 Task: Sort the recently solved tickets in your group, order by ID in ascending order.
Action: Mouse moved to (22, 277)
Screenshot: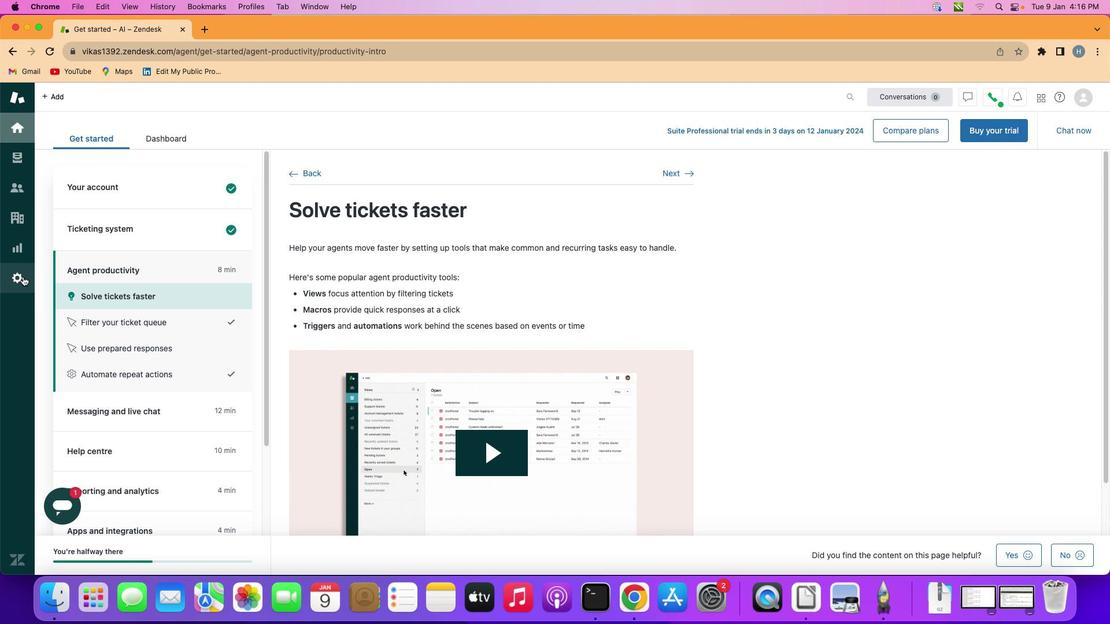 
Action: Mouse pressed left at (22, 277)
Screenshot: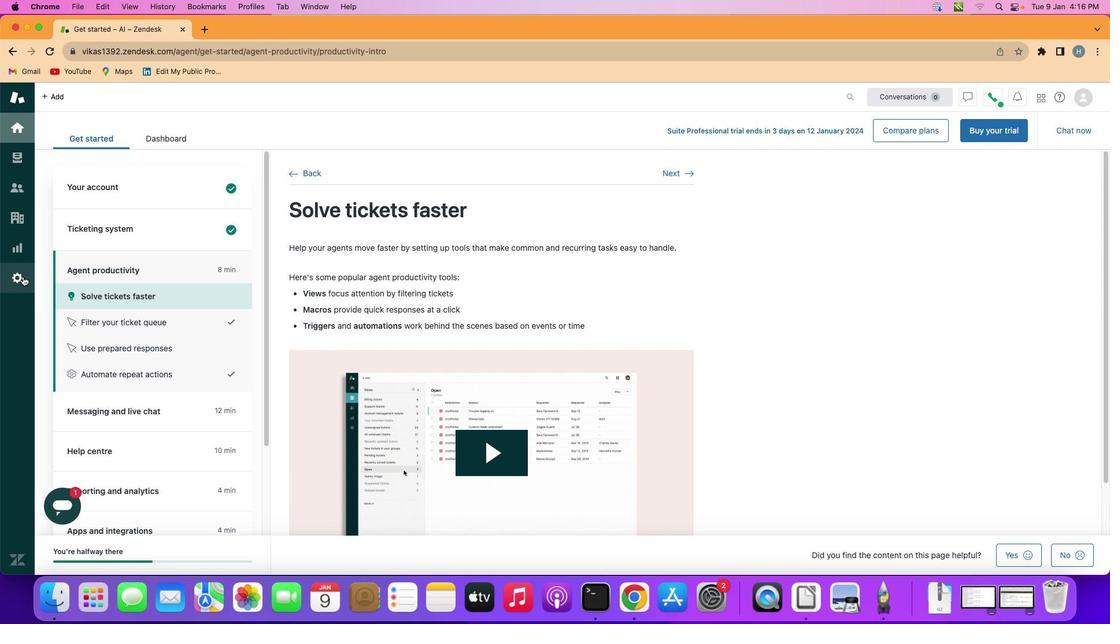 
Action: Mouse moved to (341, 407)
Screenshot: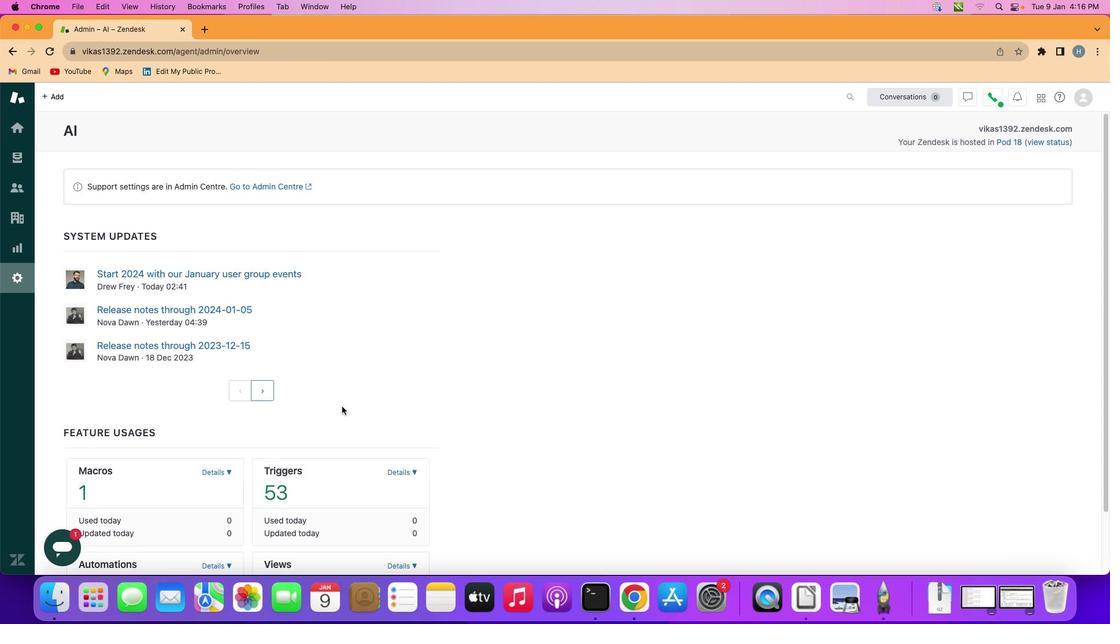 
Action: Mouse scrolled (341, 407) with delta (0, 0)
Screenshot: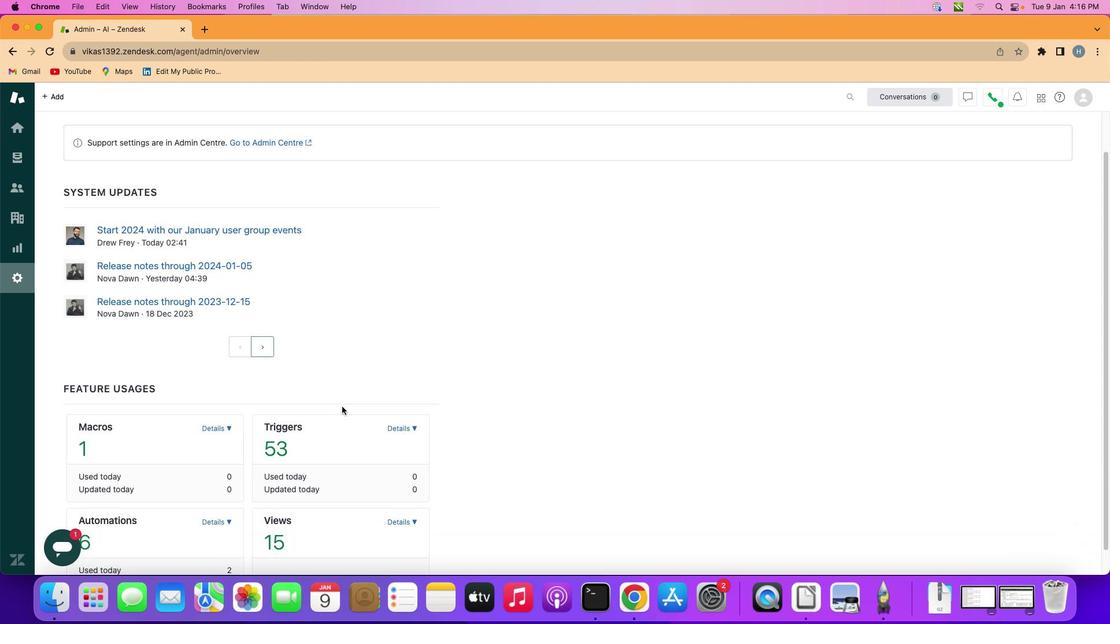 
Action: Mouse scrolled (341, 407) with delta (0, 0)
Screenshot: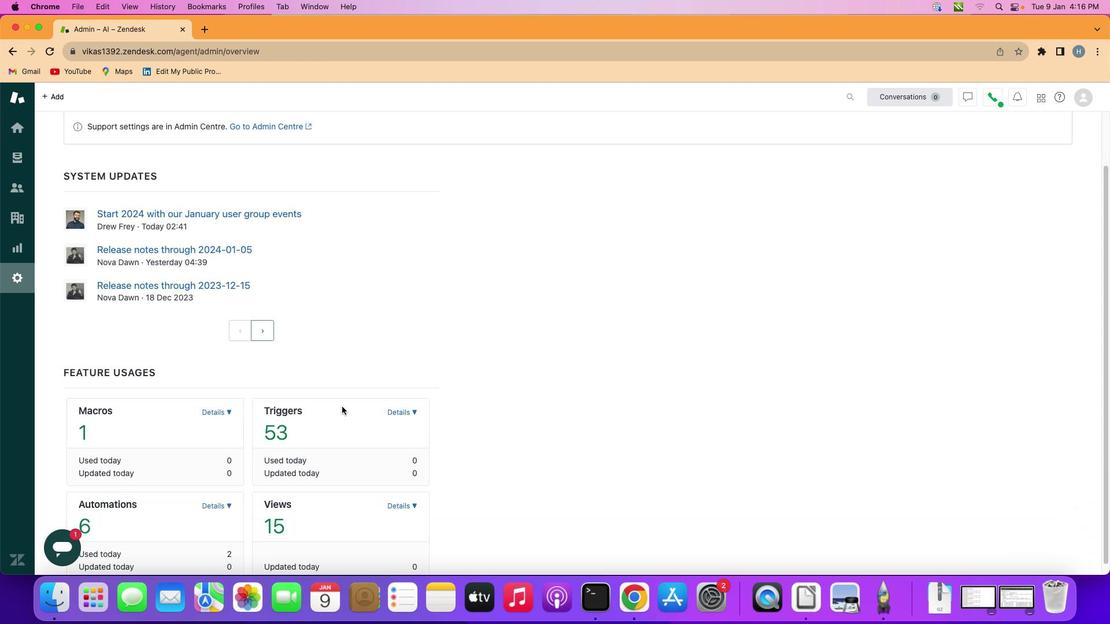 
Action: Mouse scrolled (341, 407) with delta (0, -1)
Screenshot: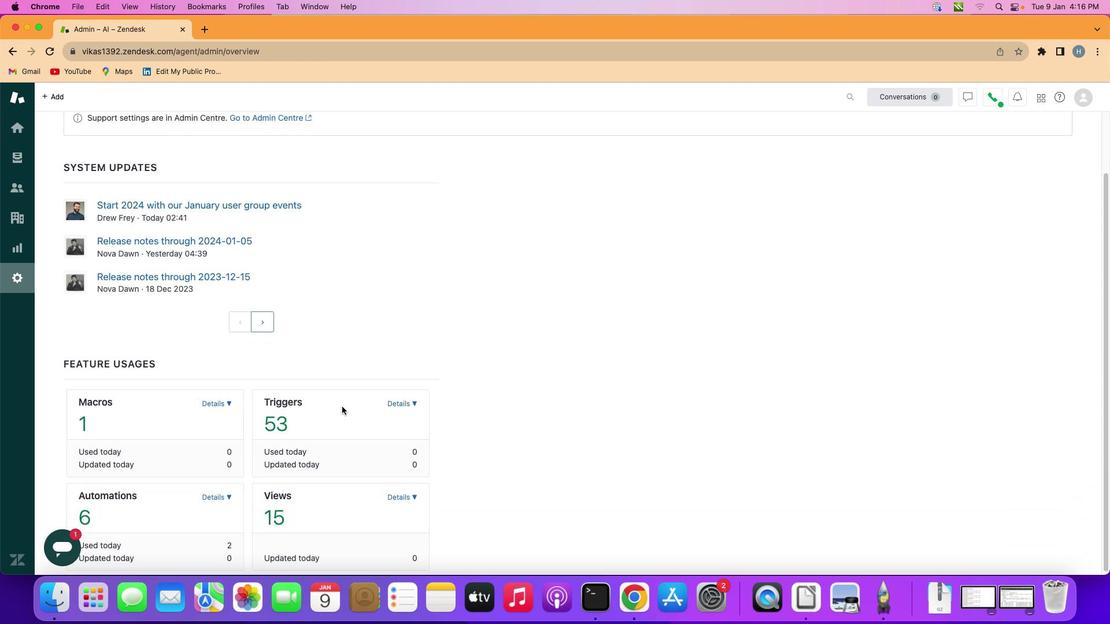 
Action: Mouse scrolled (341, 407) with delta (0, -1)
Screenshot: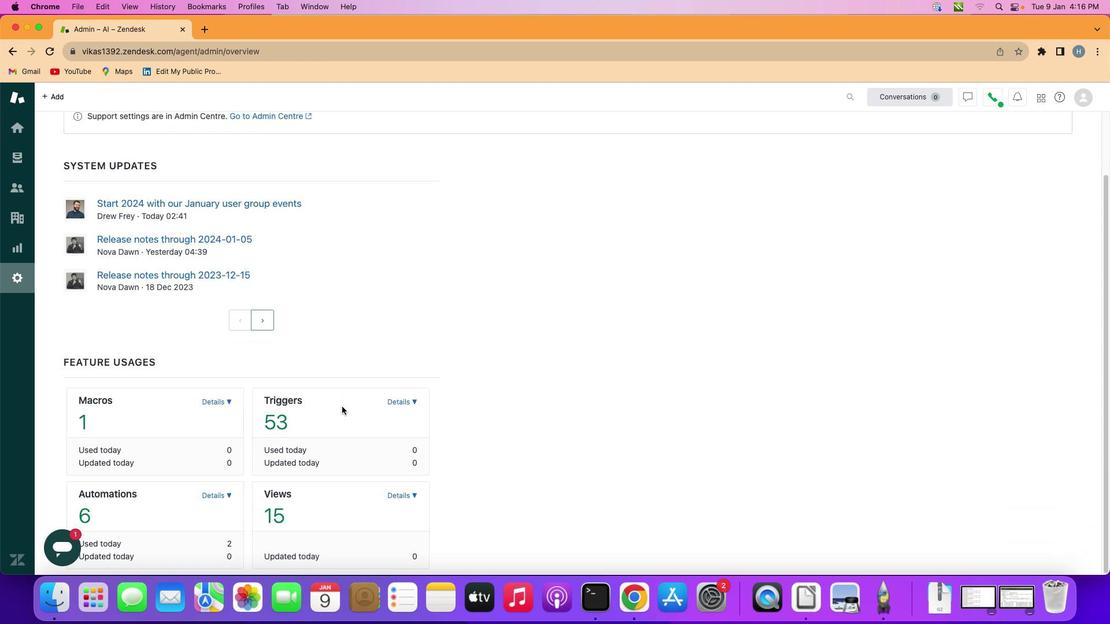 
Action: Mouse scrolled (341, 407) with delta (0, -2)
Screenshot: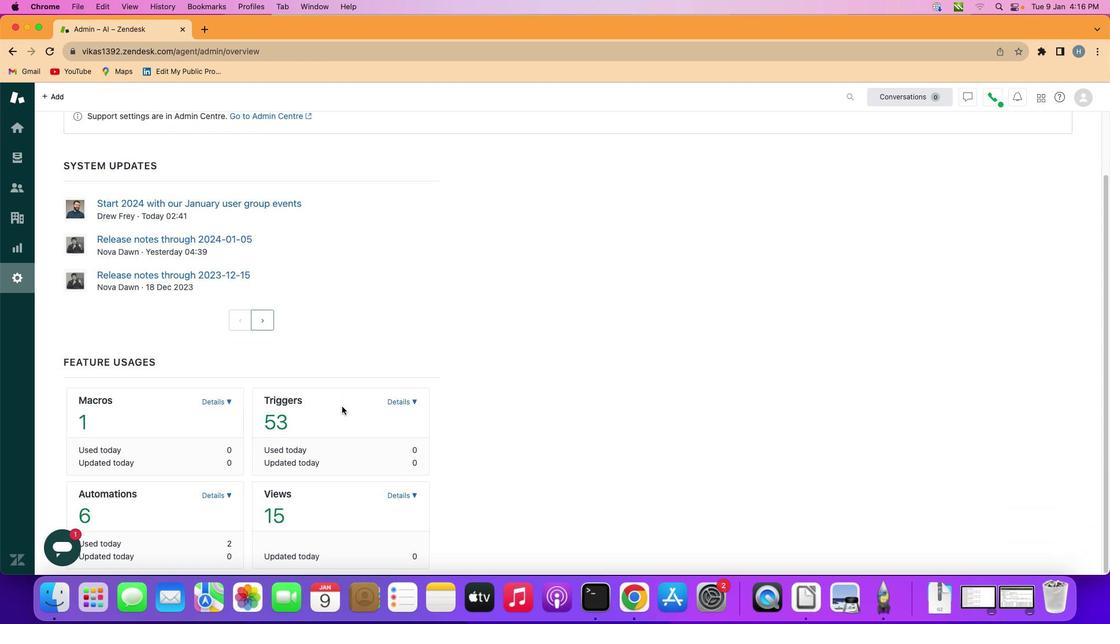 
Action: Mouse scrolled (341, 407) with delta (0, -2)
Screenshot: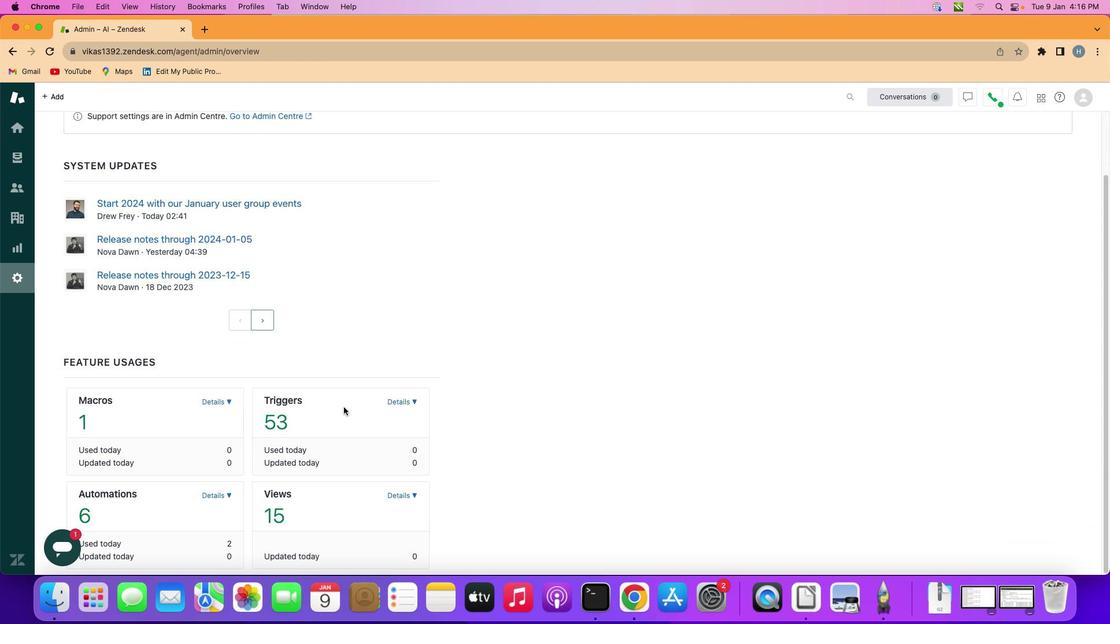 
Action: Mouse moved to (400, 495)
Screenshot: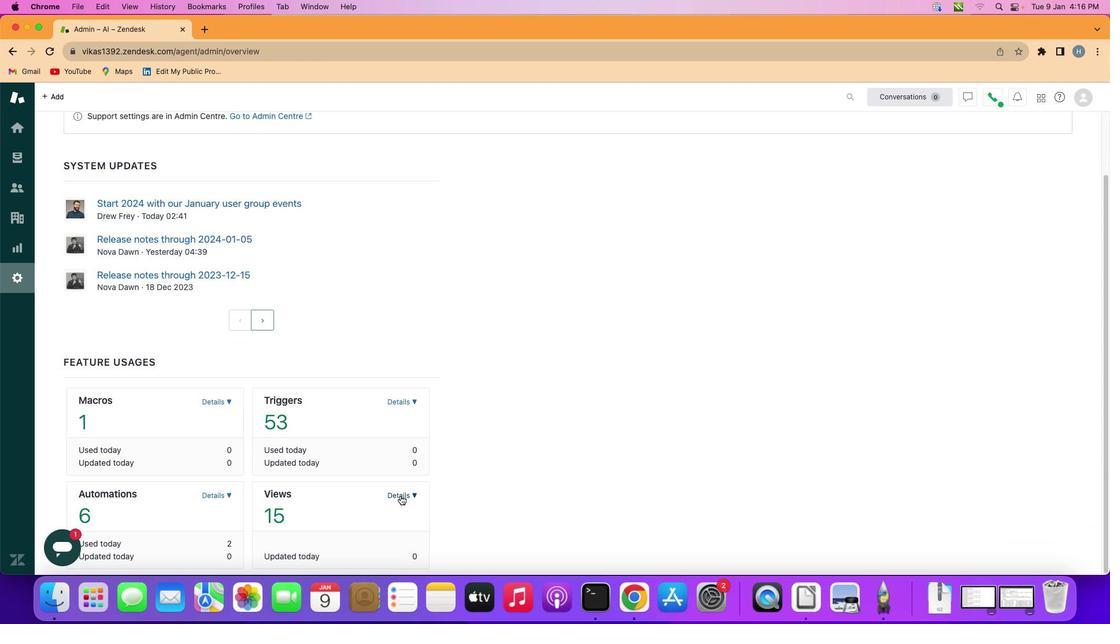 
Action: Mouse pressed left at (400, 495)
Screenshot: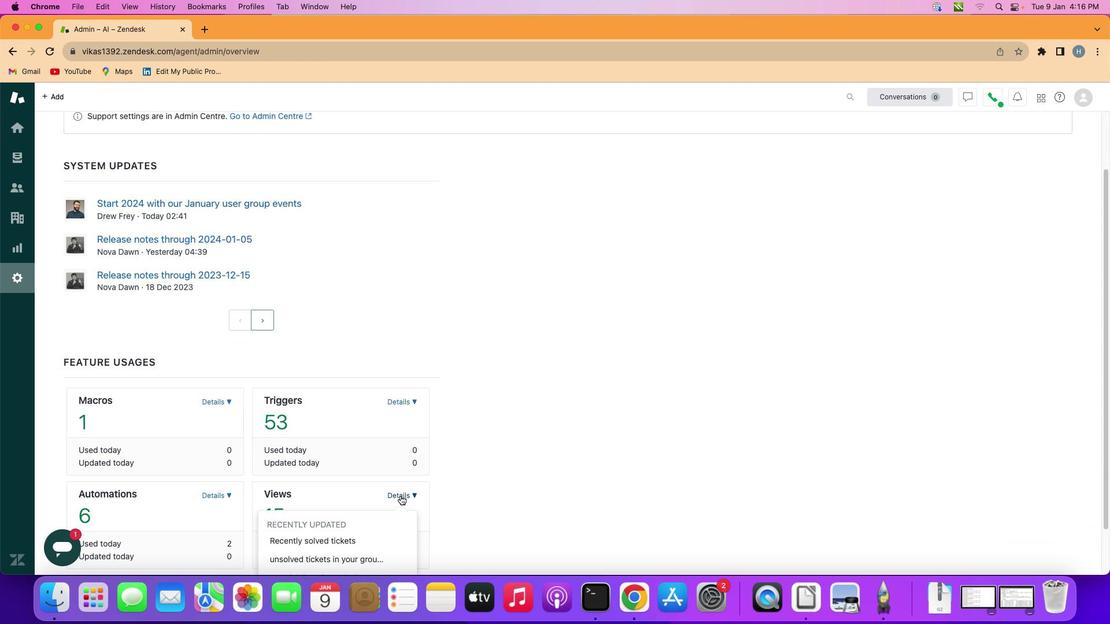 
Action: Mouse moved to (353, 487)
Screenshot: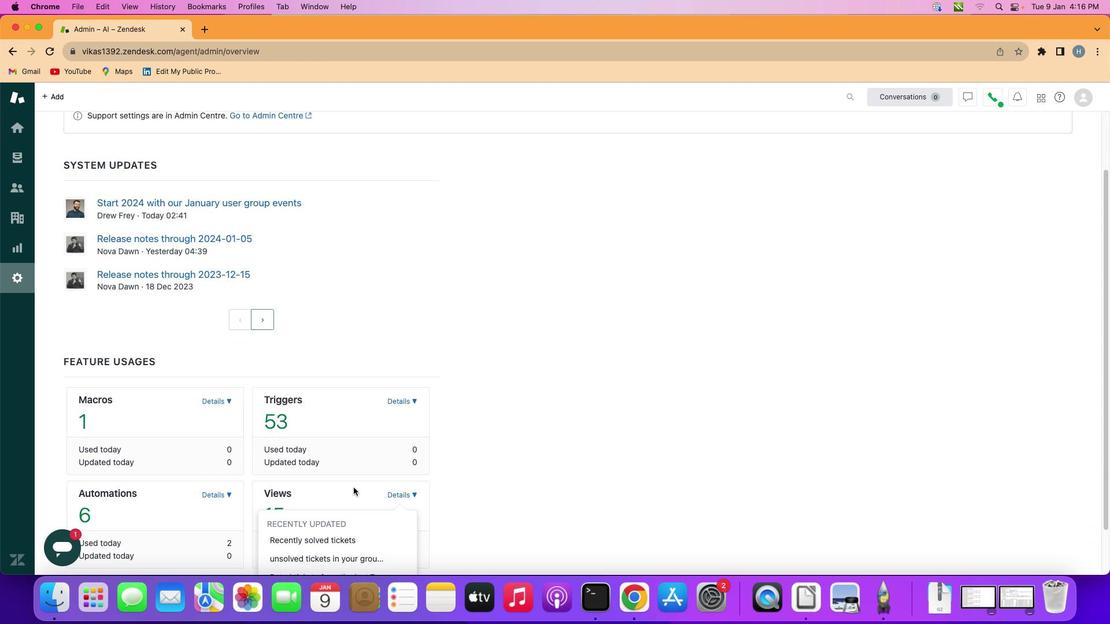 
Action: Mouse scrolled (353, 487) with delta (0, 0)
Screenshot: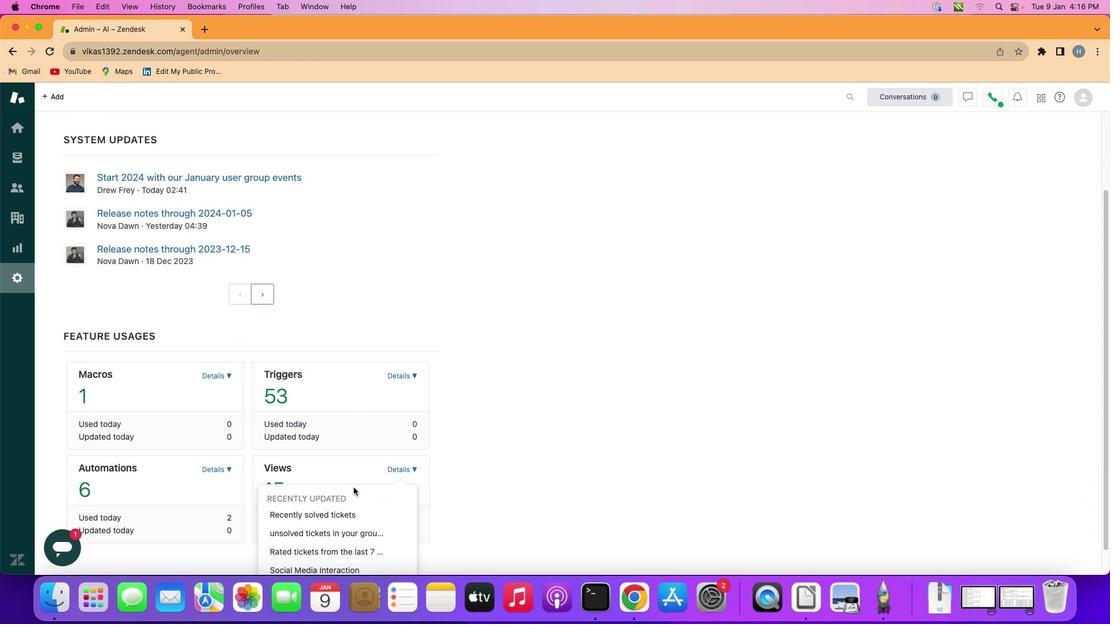 
Action: Mouse scrolled (353, 487) with delta (0, 0)
Screenshot: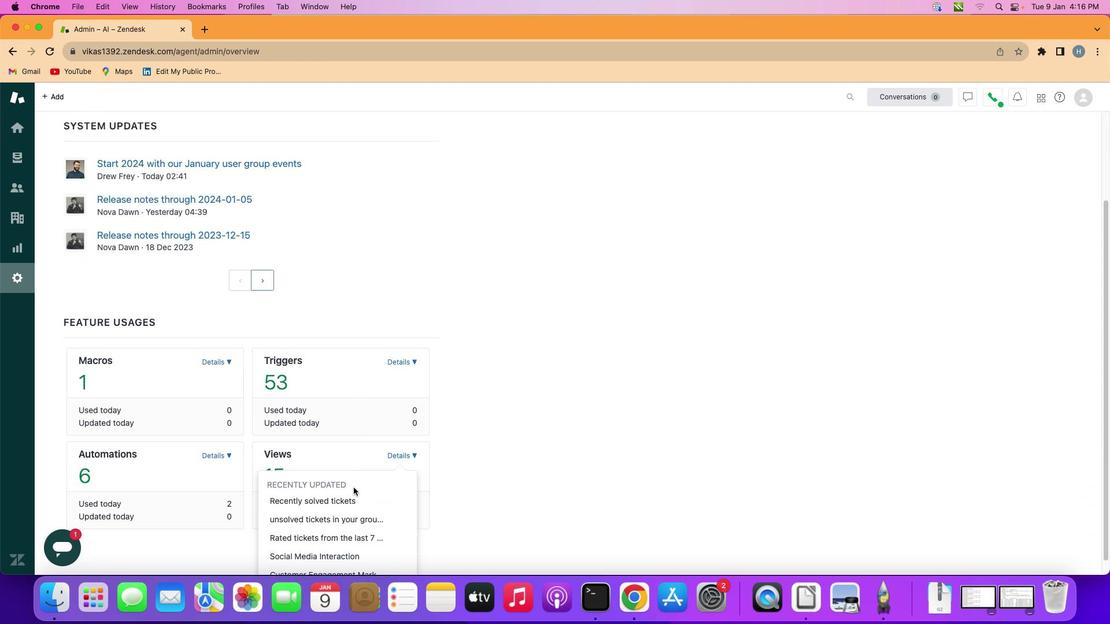 
Action: Mouse scrolled (353, 487) with delta (0, -1)
Screenshot: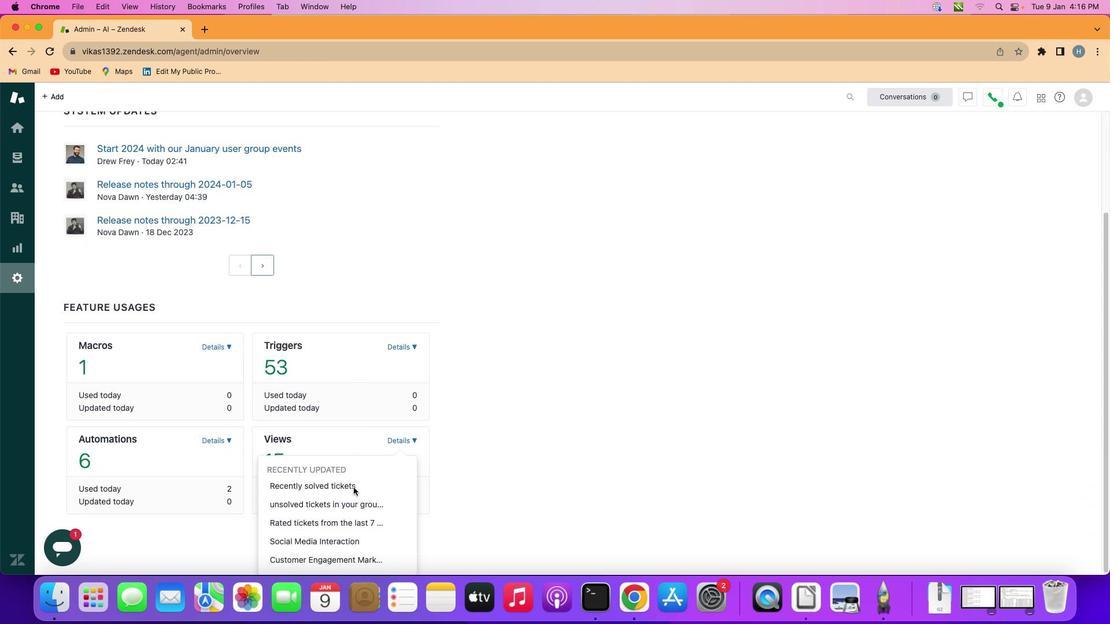 
Action: Mouse scrolled (353, 487) with delta (0, -1)
Screenshot: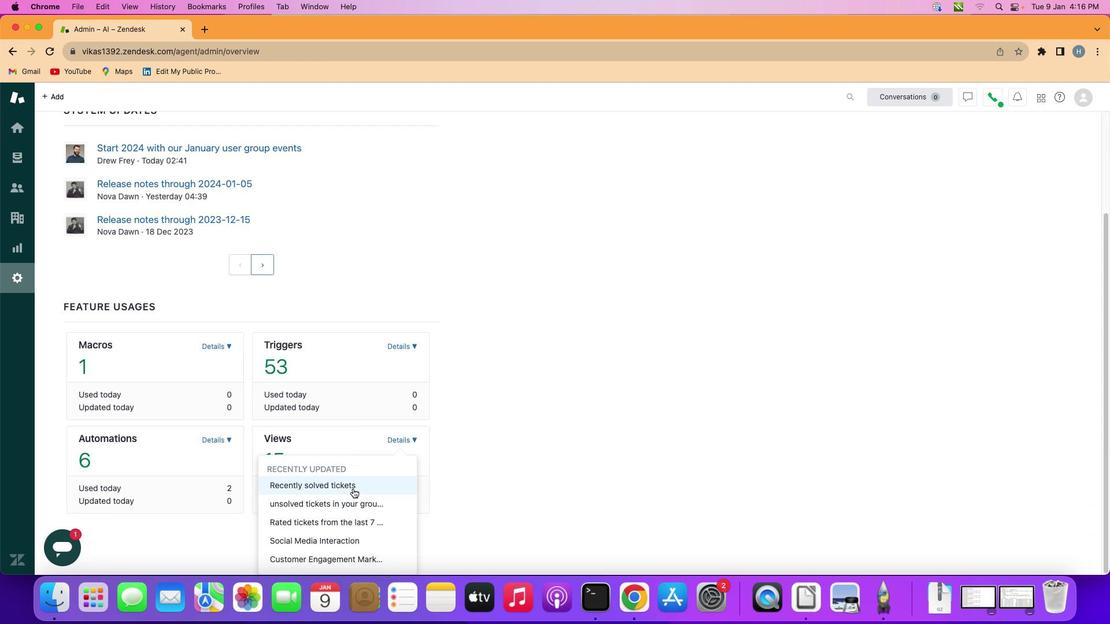 
Action: Mouse moved to (353, 488)
Screenshot: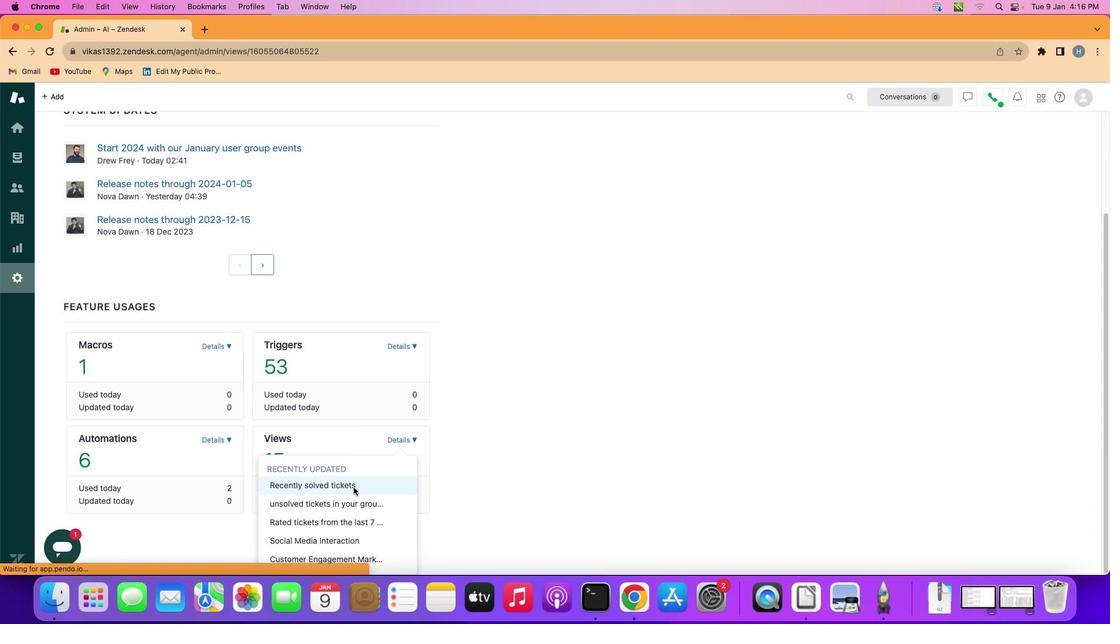 
Action: Mouse pressed left at (353, 488)
Screenshot: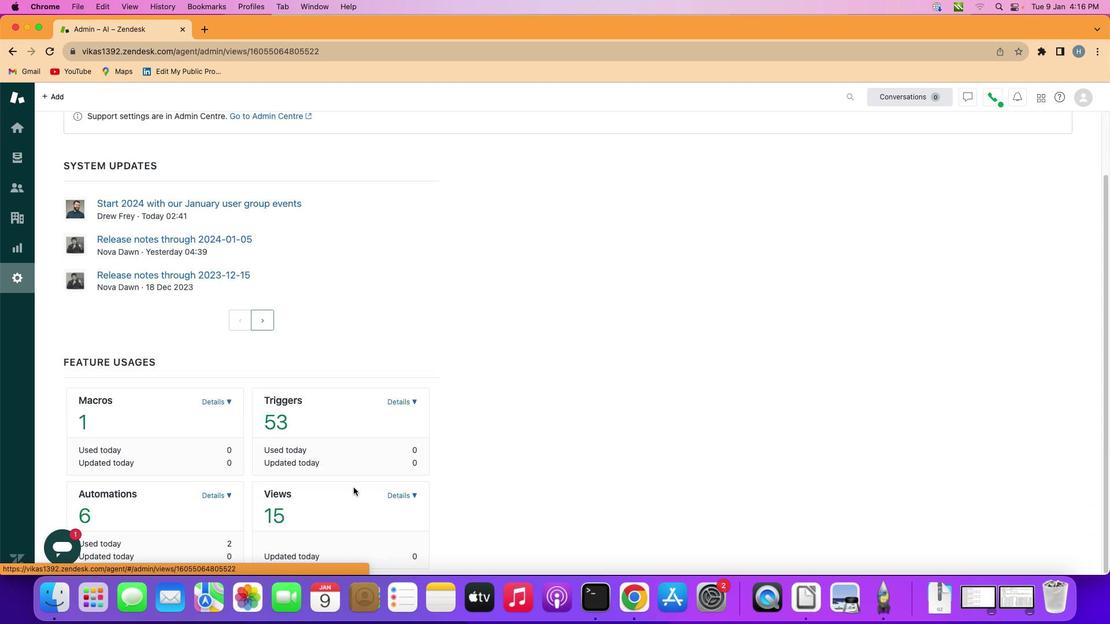 
Action: Mouse moved to (449, 385)
Screenshot: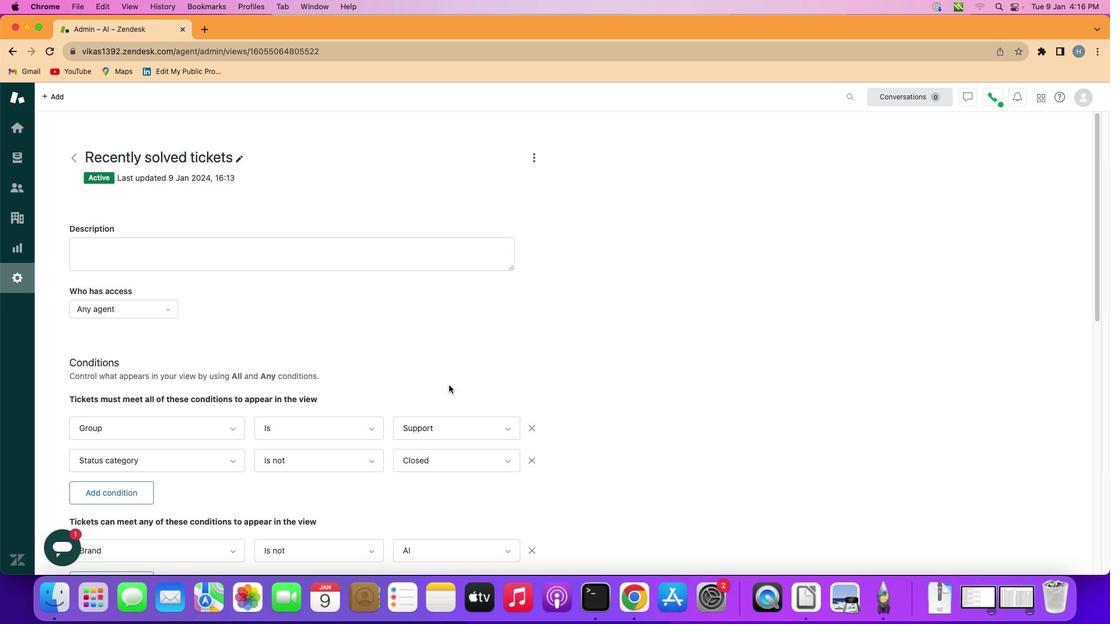 
Action: Mouse scrolled (449, 385) with delta (0, 0)
Screenshot: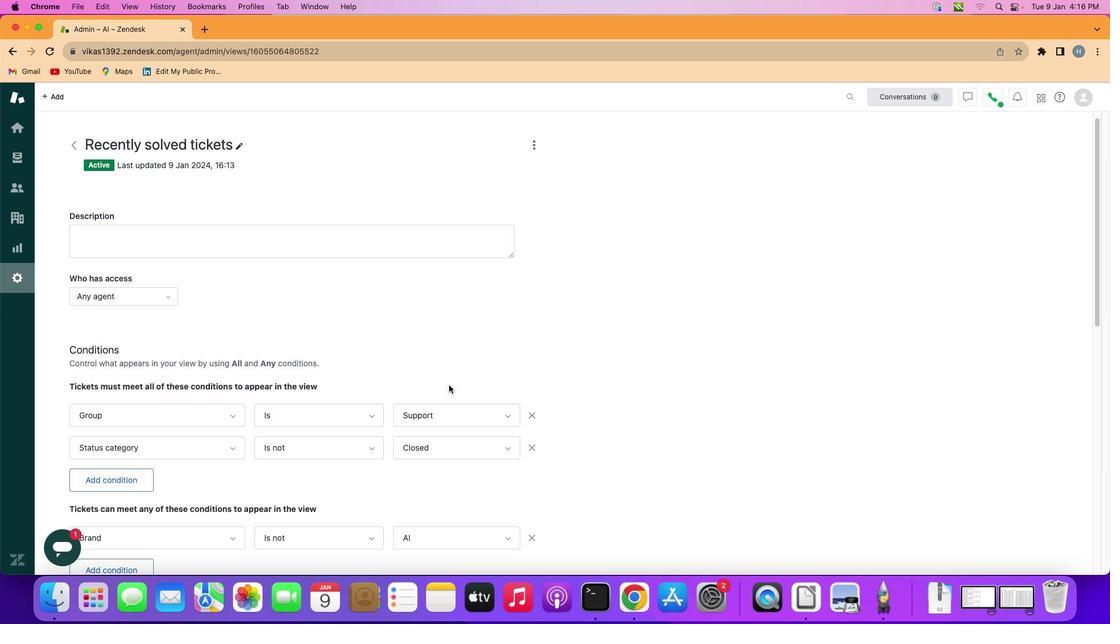 
Action: Mouse scrolled (449, 385) with delta (0, 0)
Screenshot: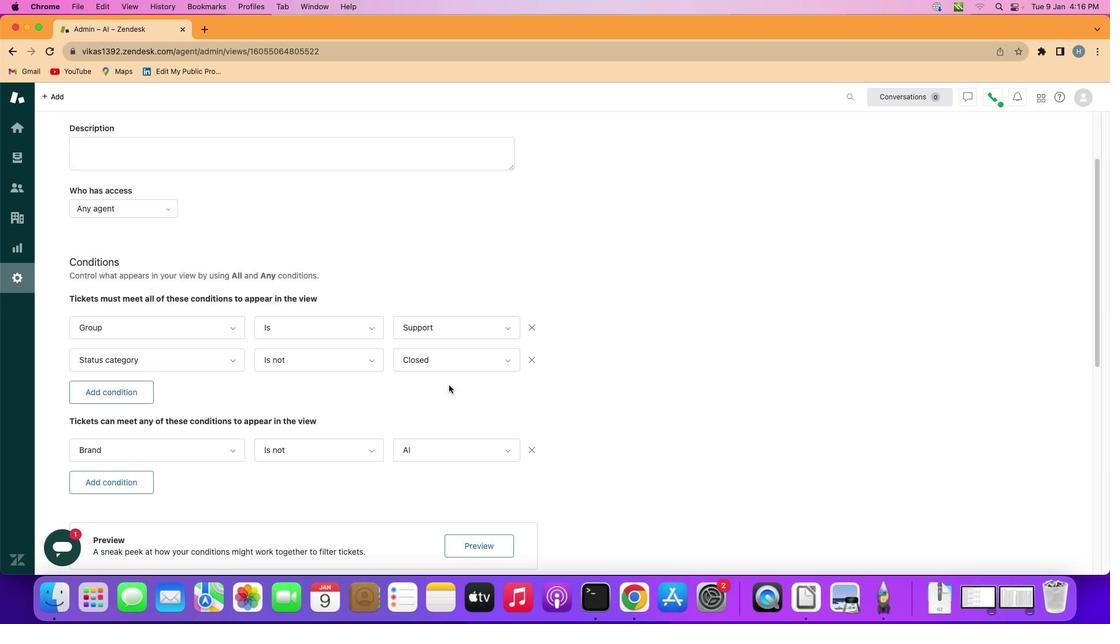 
Action: Mouse scrolled (449, 385) with delta (0, -1)
Screenshot: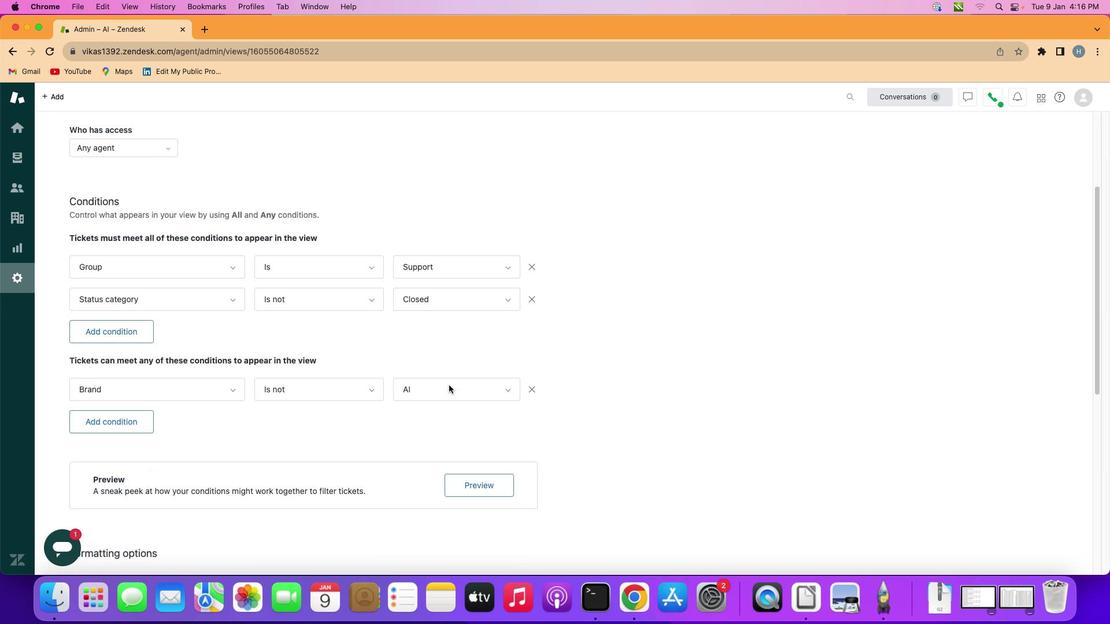 
Action: Mouse scrolled (449, 385) with delta (0, 0)
Screenshot: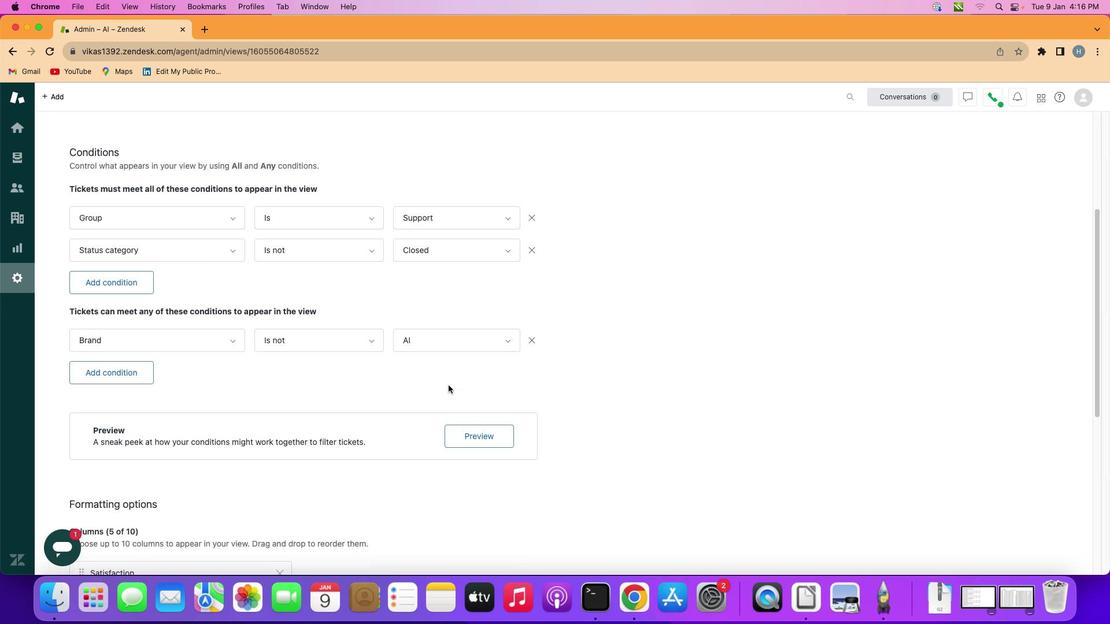 
Action: Mouse scrolled (449, 385) with delta (0, -2)
Screenshot: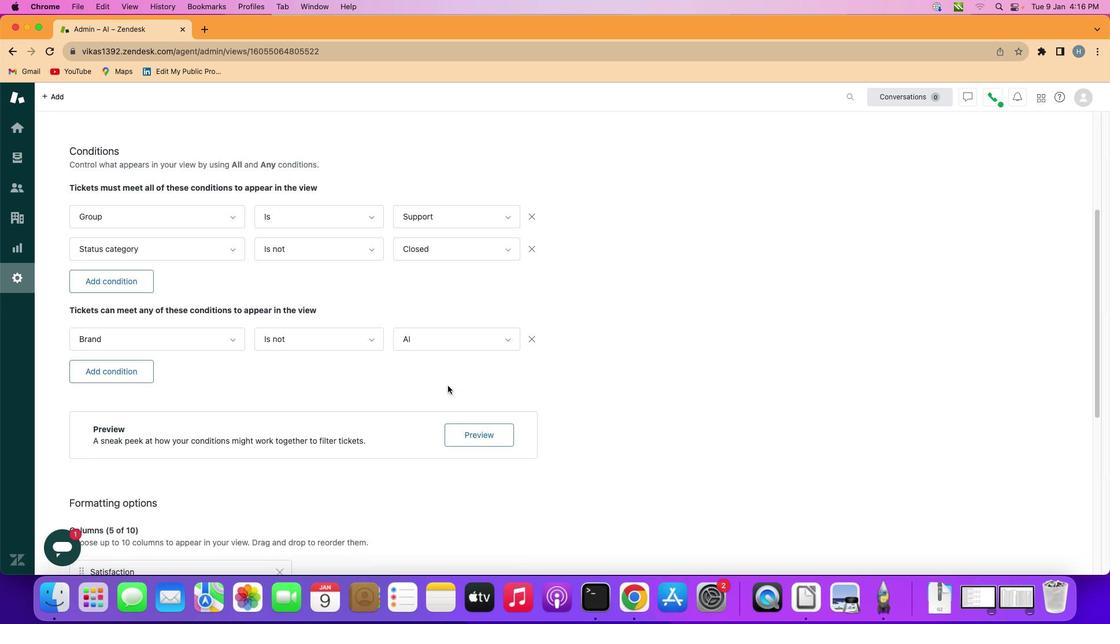 
Action: Mouse moved to (446, 386)
Screenshot: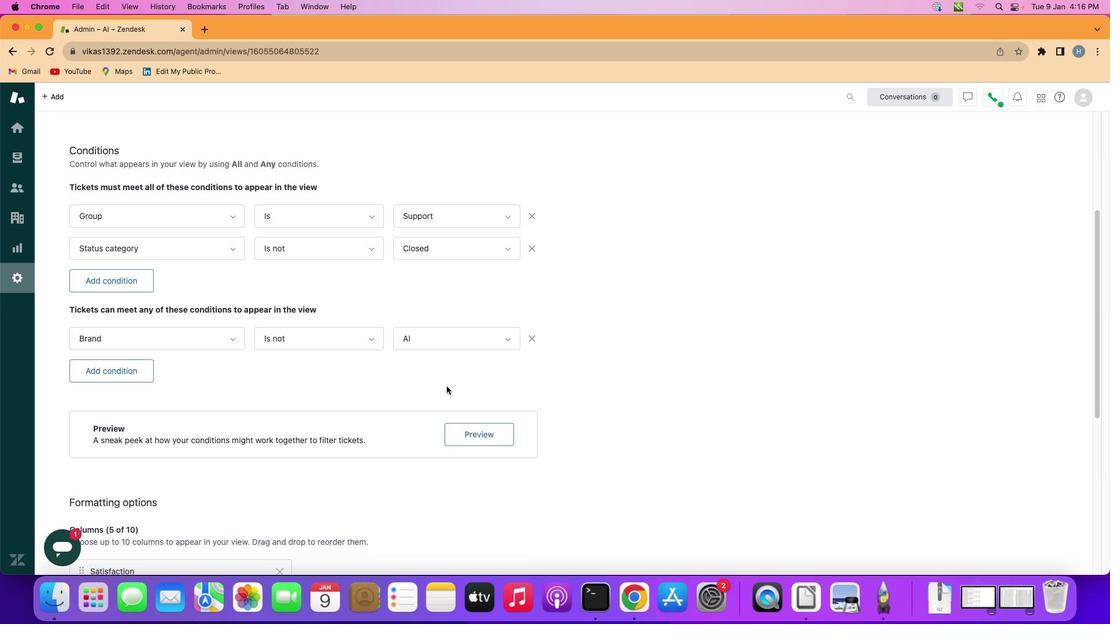 
Action: Mouse scrolled (446, 386) with delta (0, 0)
Screenshot: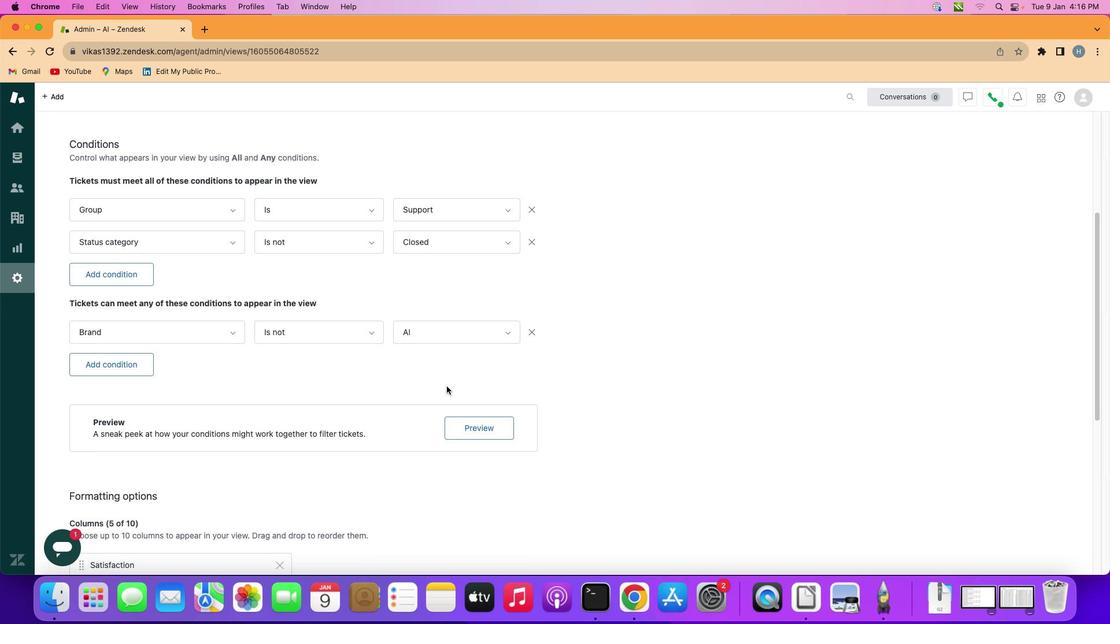 
Action: Mouse scrolled (446, 386) with delta (0, 0)
Screenshot: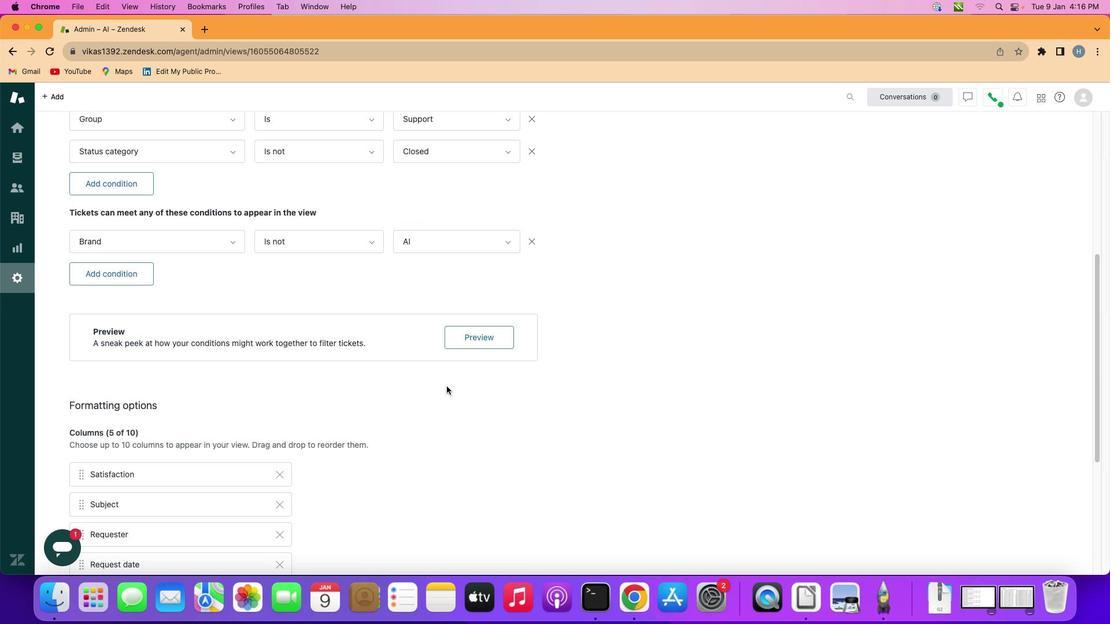 
Action: Mouse scrolled (446, 386) with delta (0, 1)
Screenshot: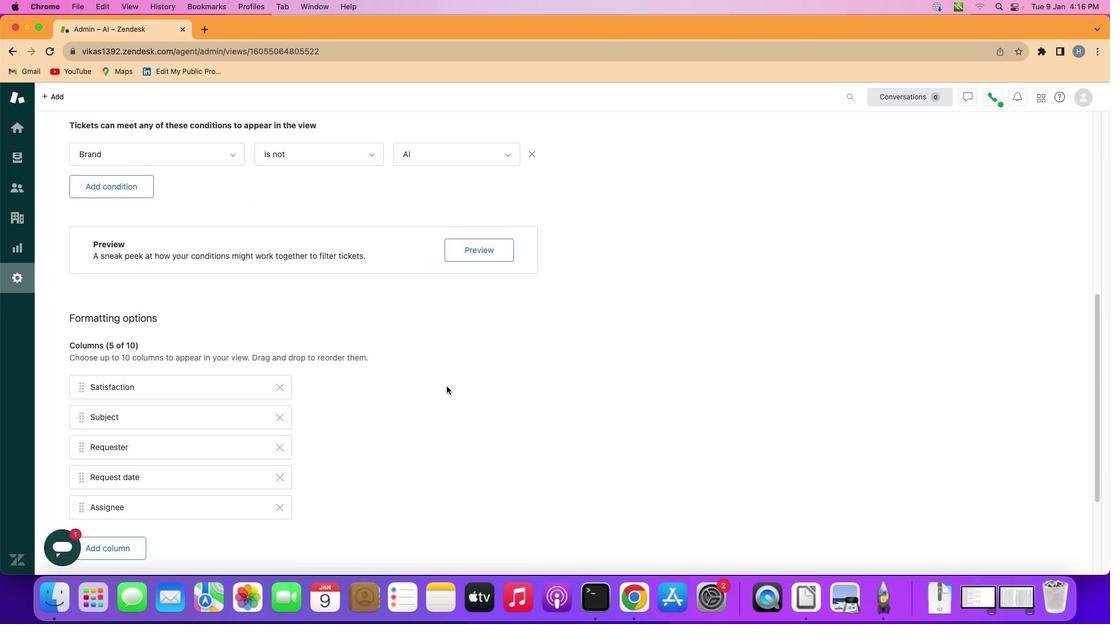 
Action: Mouse scrolled (446, 386) with delta (0, -1)
Screenshot: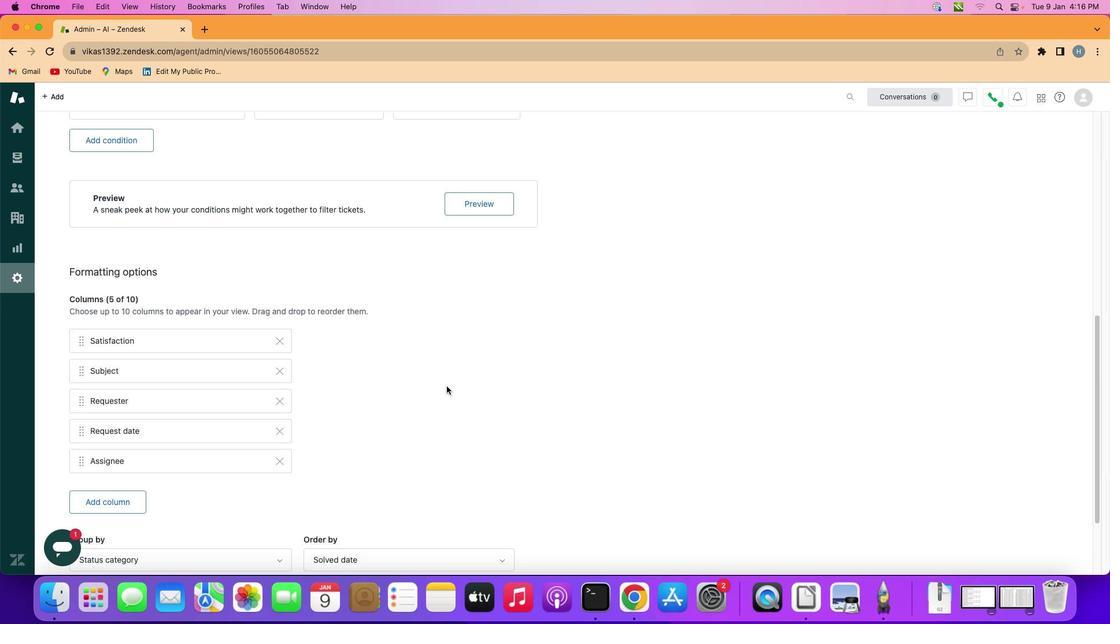 
Action: Mouse scrolled (446, 386) with delta (0, -1)
Screenshot: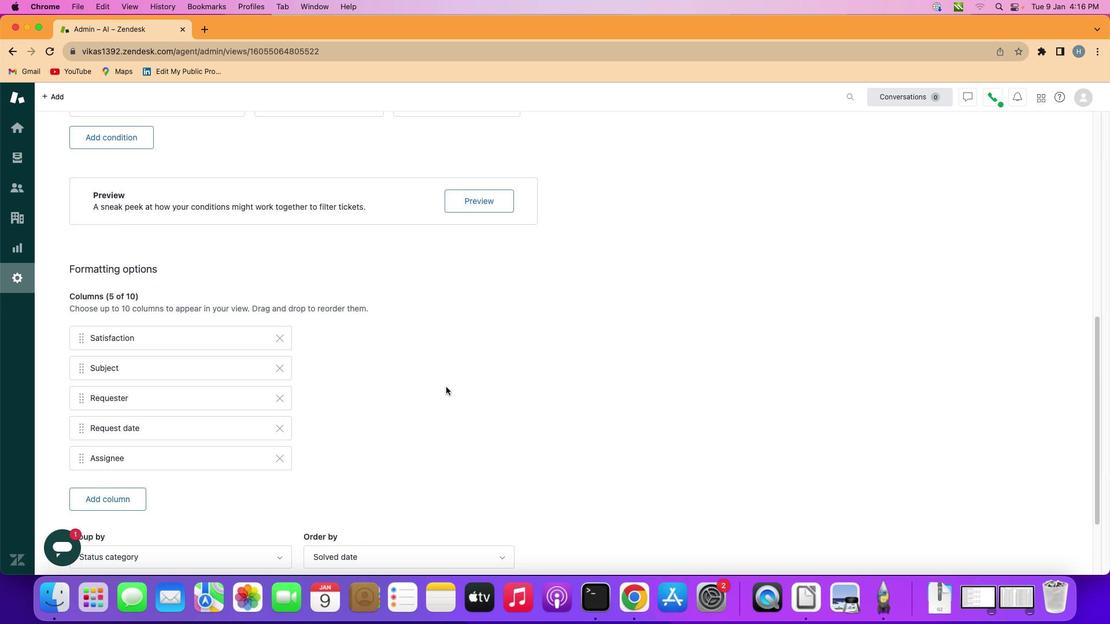 
Action: Mouse scrolled (446, 386) with delta (0, -2)
Screenshot: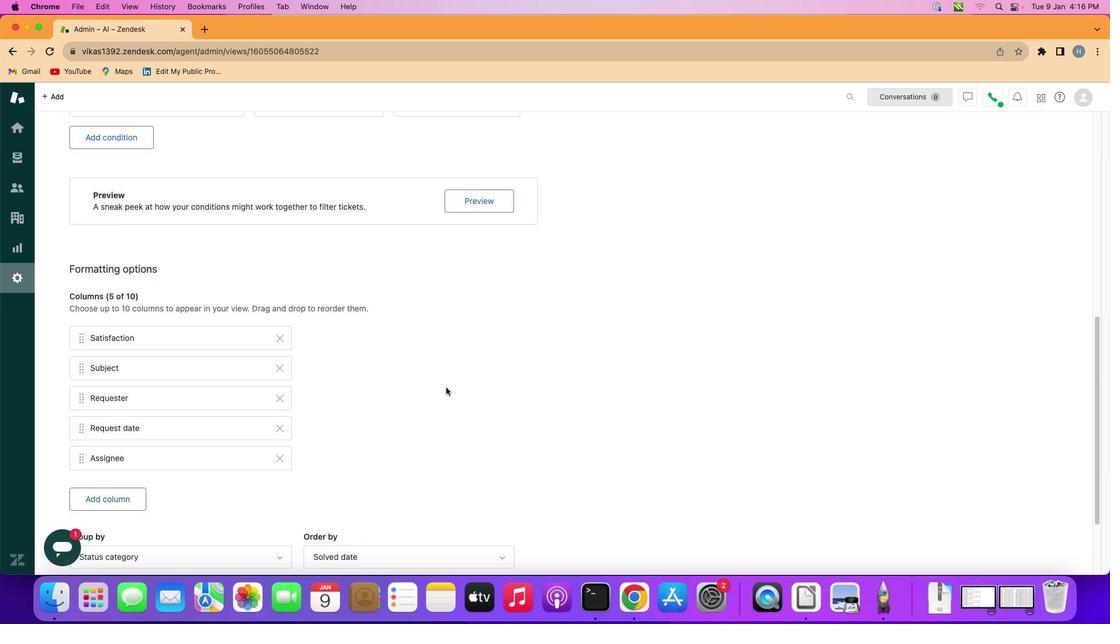 
Action: Mouse moved to (445, 389)
Screenshot: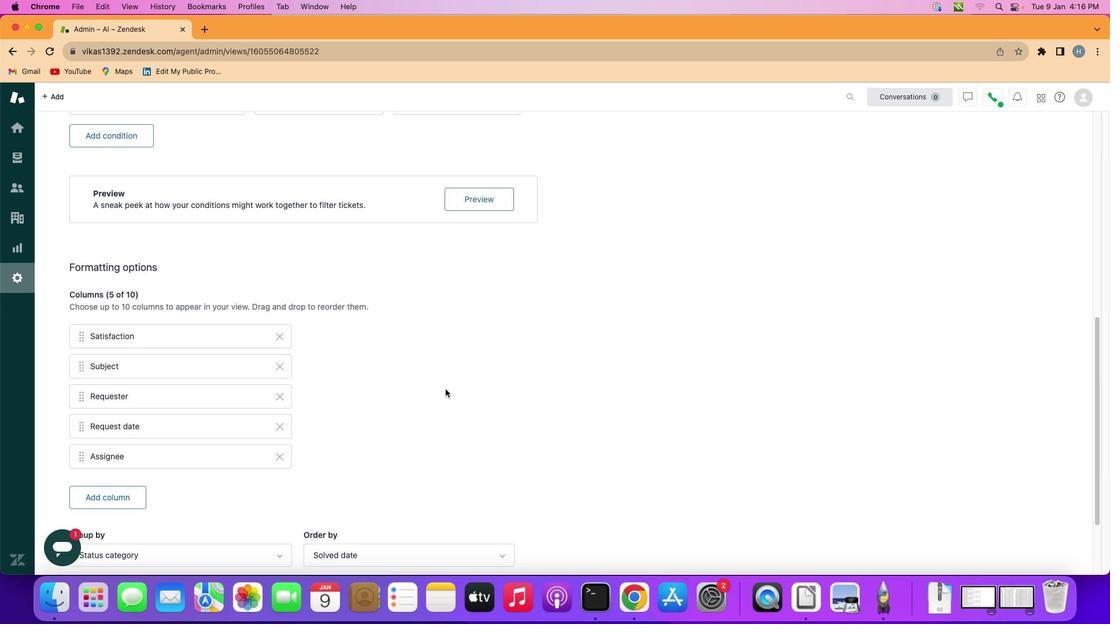 
Action: Mouse scrolled (445, 389) with delta (0, 0)
Screenshot: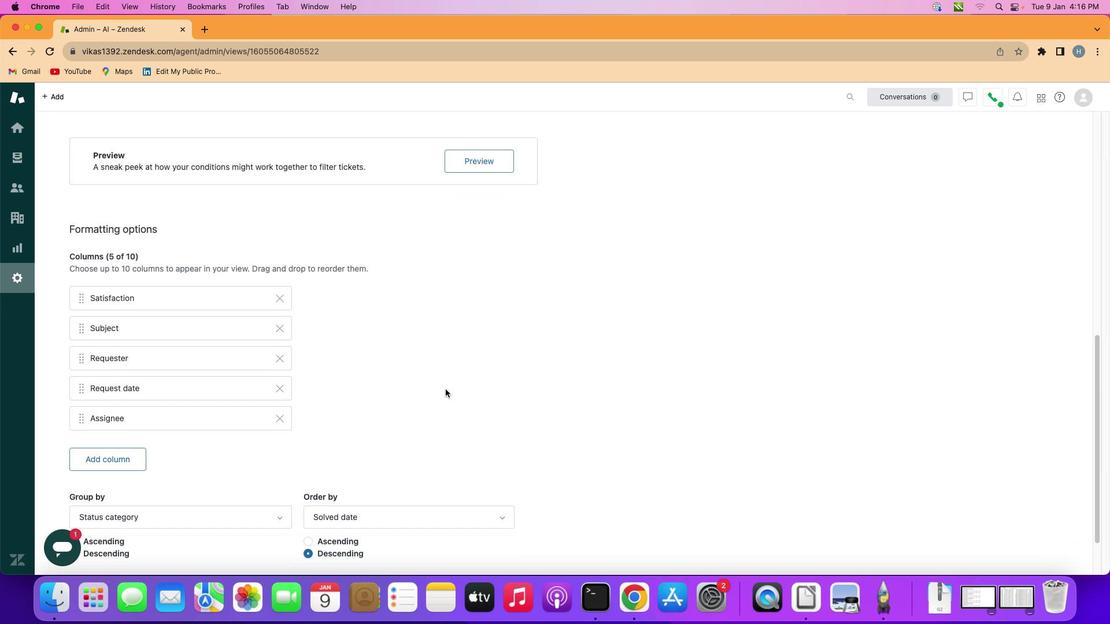 
Action: Mouse scrolled (445, 389) with delta (0, 0)
Screenshot: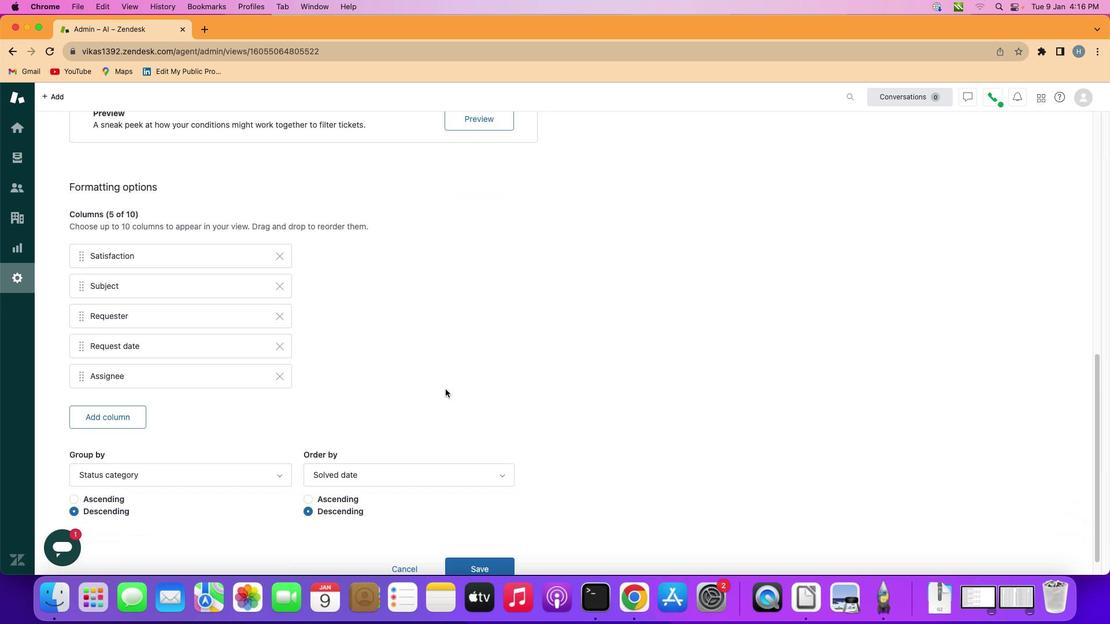 
Action: Mouse scrolled (445, 389) with delta (0, -1)
Screenshot: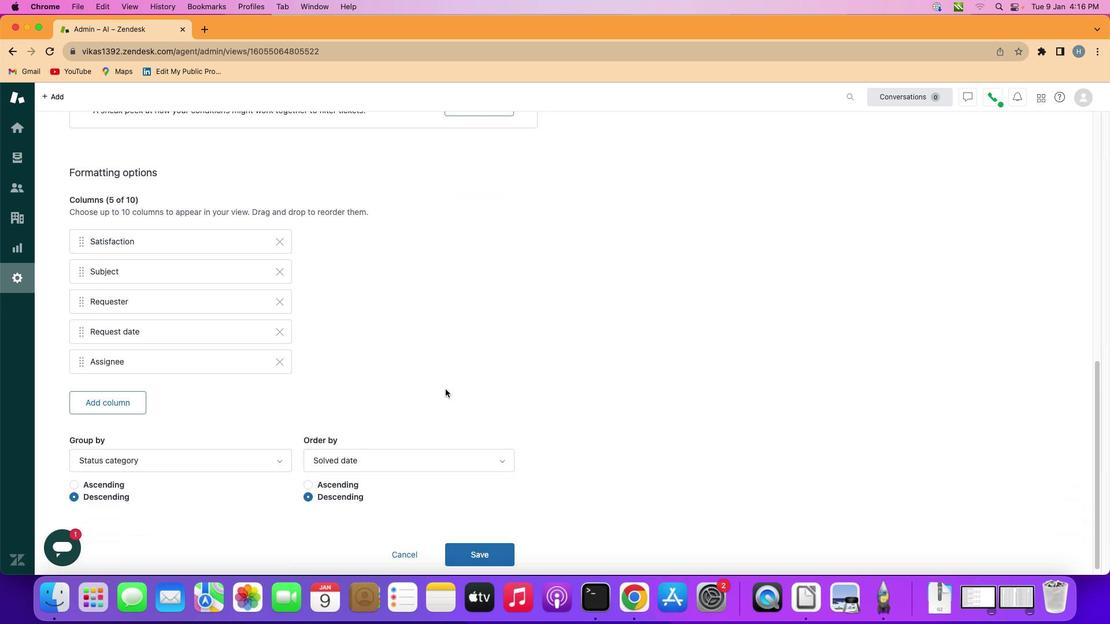 
Action: Mouse scrolled (445, 389) with delta (0, -2)
Screenshot: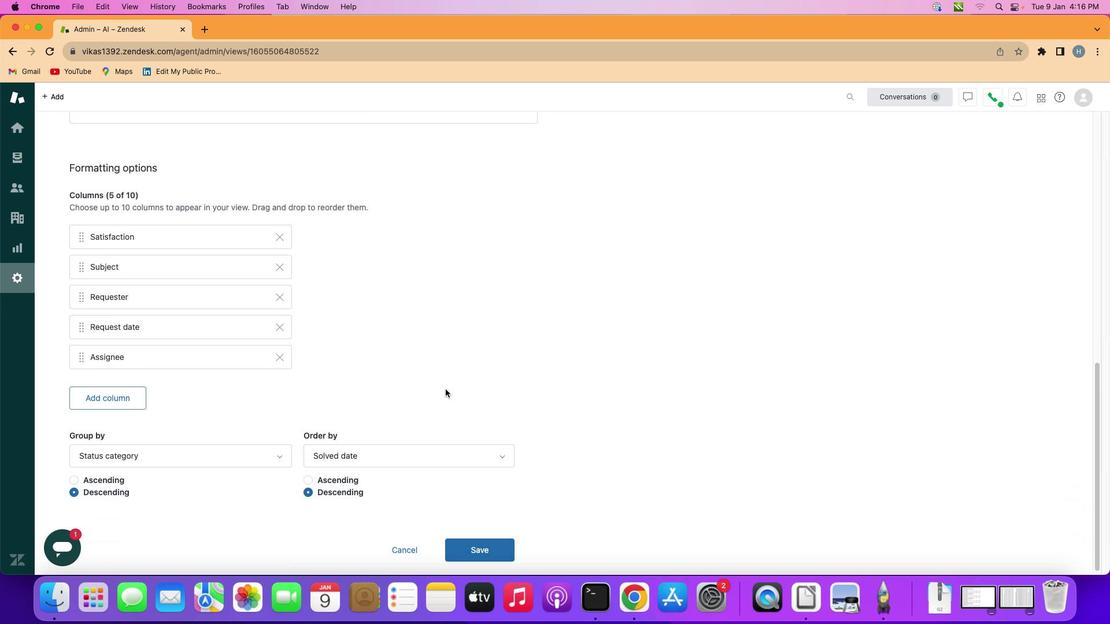 
Action: Mouse scrolled (445, 389) with delta (0, -2)
Screenshot: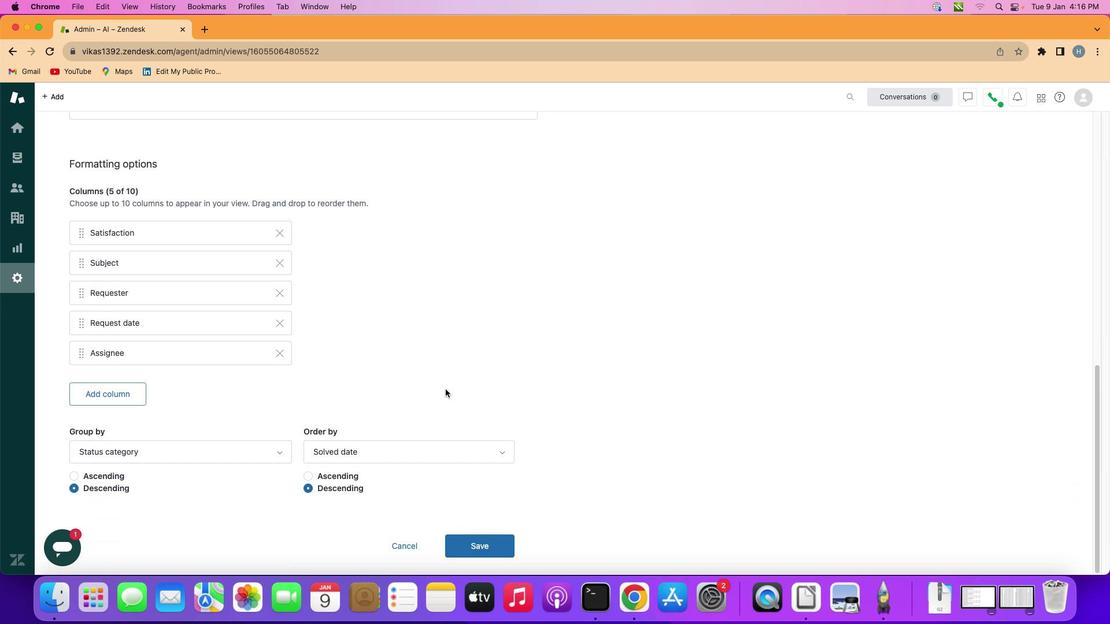
Action: Mouse scrolled (445, 389) with delta (0, -2)
Screenshot: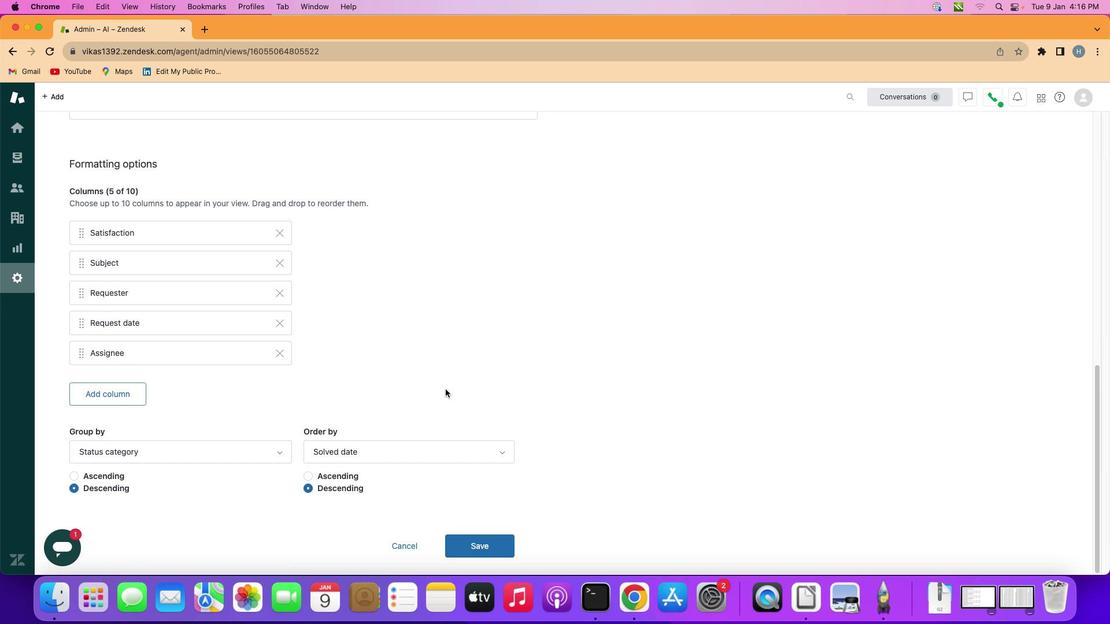 
Action: Mouse moved to (504, 450)
Screenshot: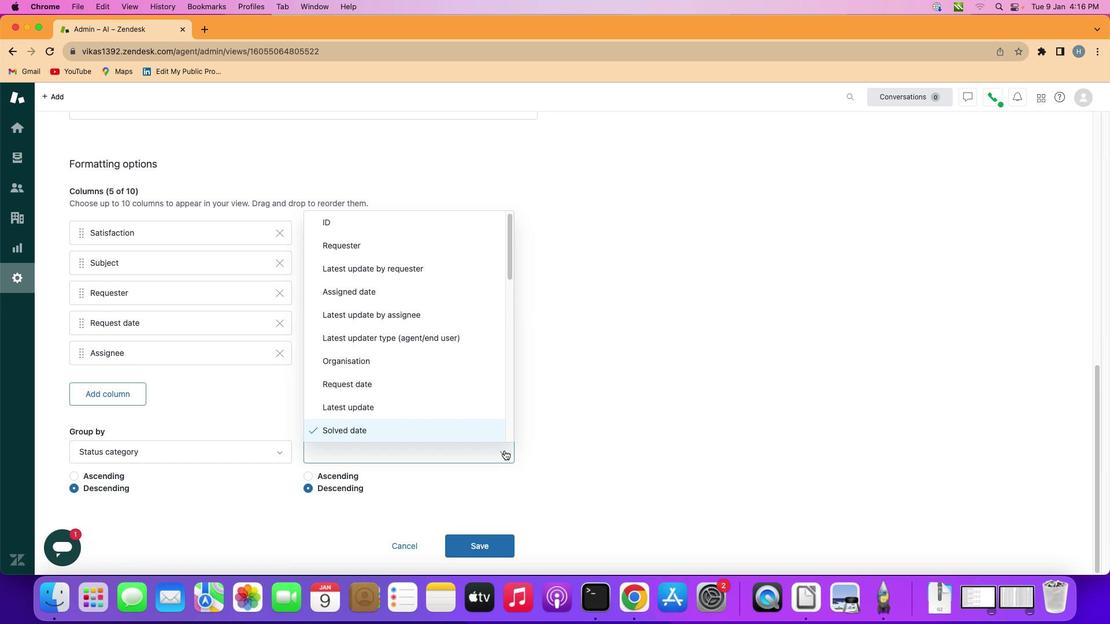 
Action: Mouse pressed left at (504, 450)
Screenshot: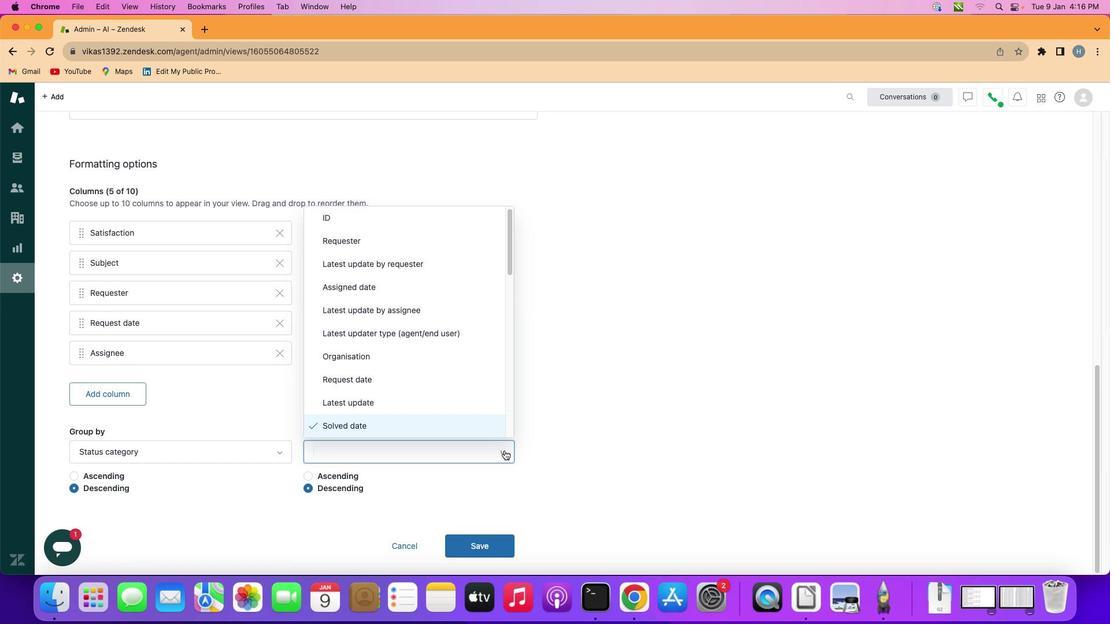 
Action: Mouse moved to (403, 216)
Screenshot: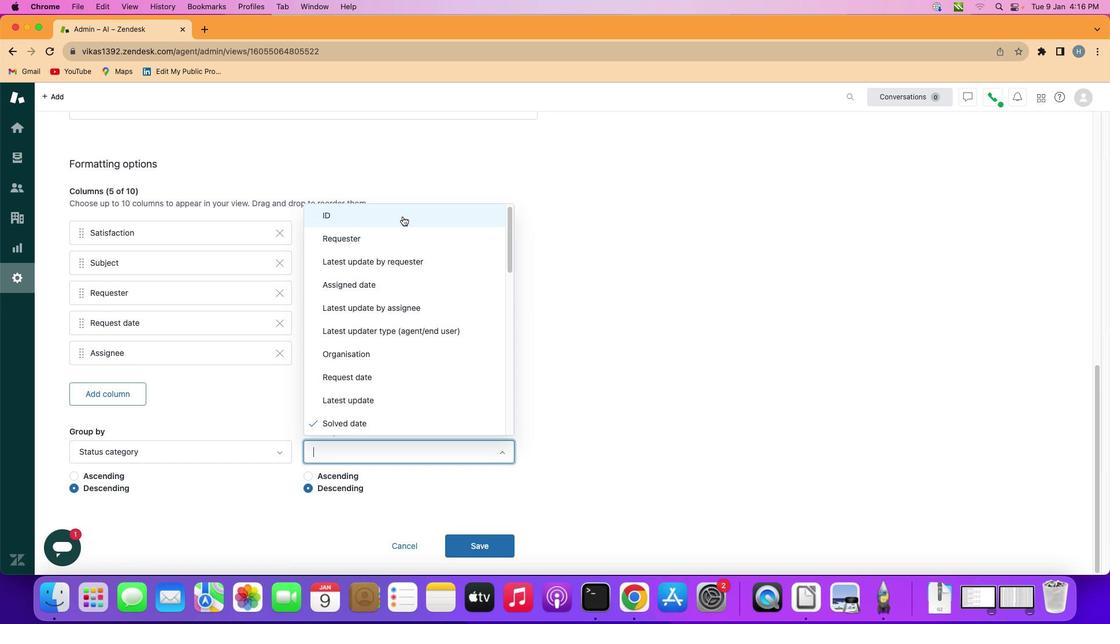 
Action: Mouse pressed left at (403, 216)
Screenshot: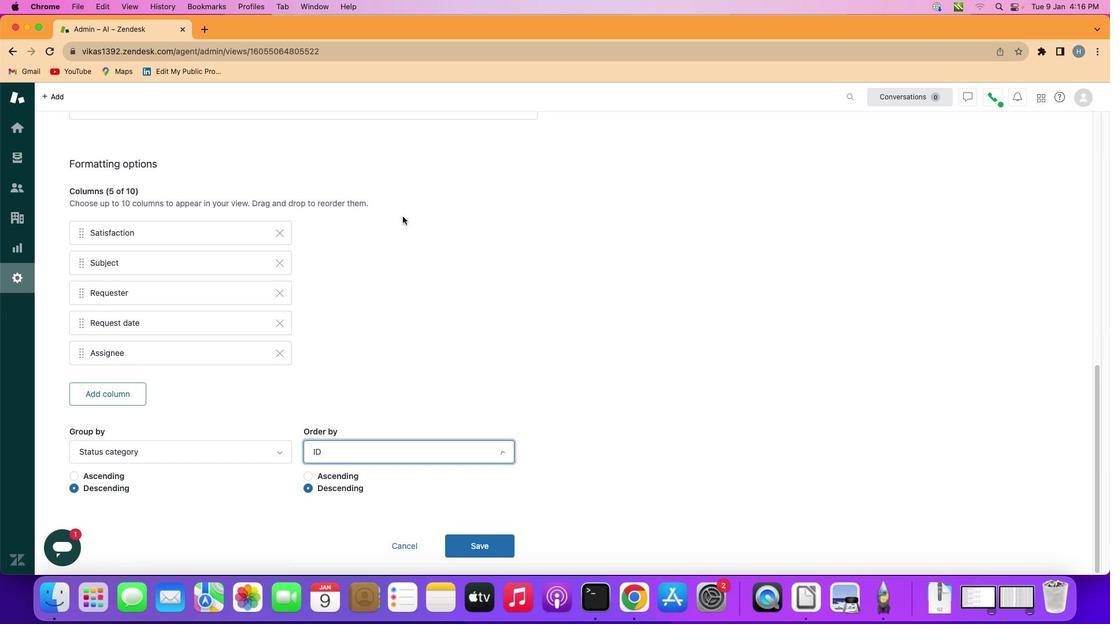 
Action: Mouse moved to (332, 473)
Screenshot: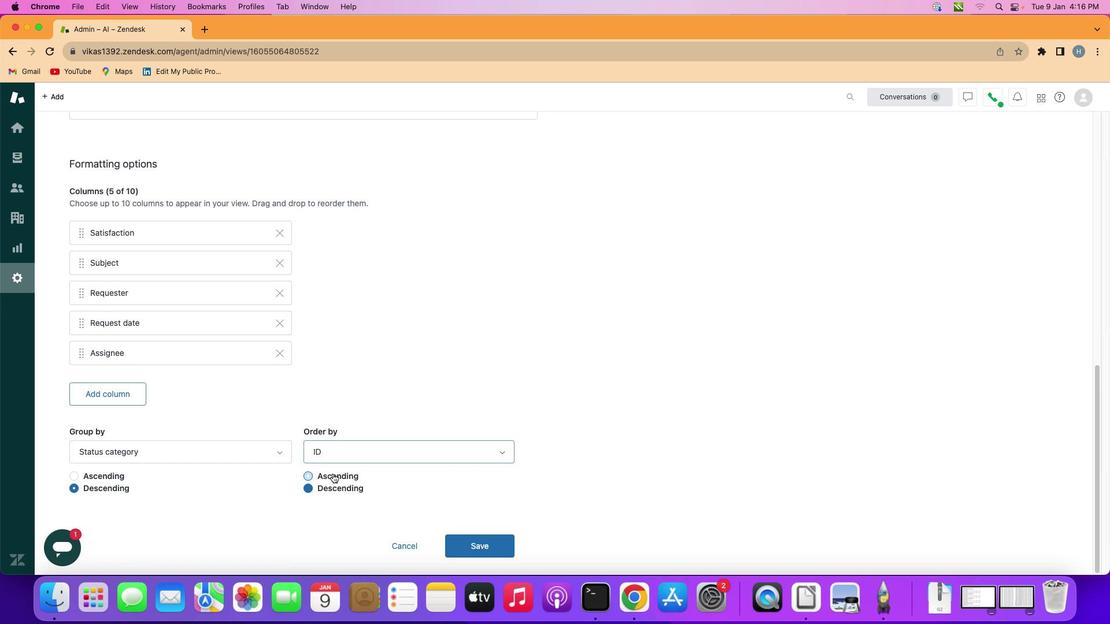 
Action: Mouse pressed left at (332, 473)
Screenshot: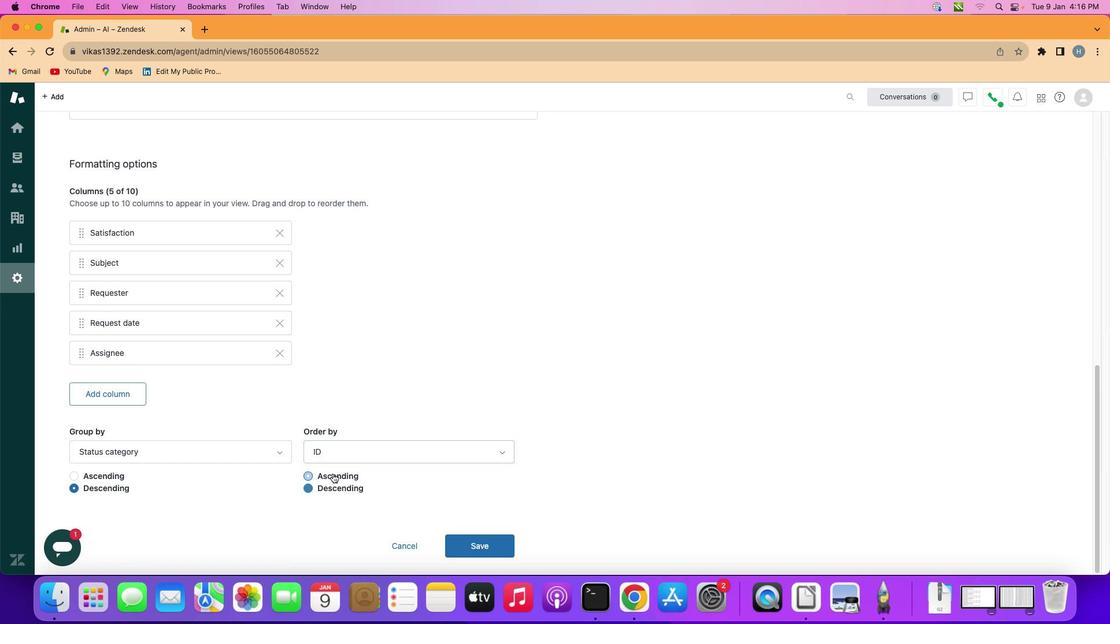 
Action: Mouse moved to (463, 540)
Screenshot: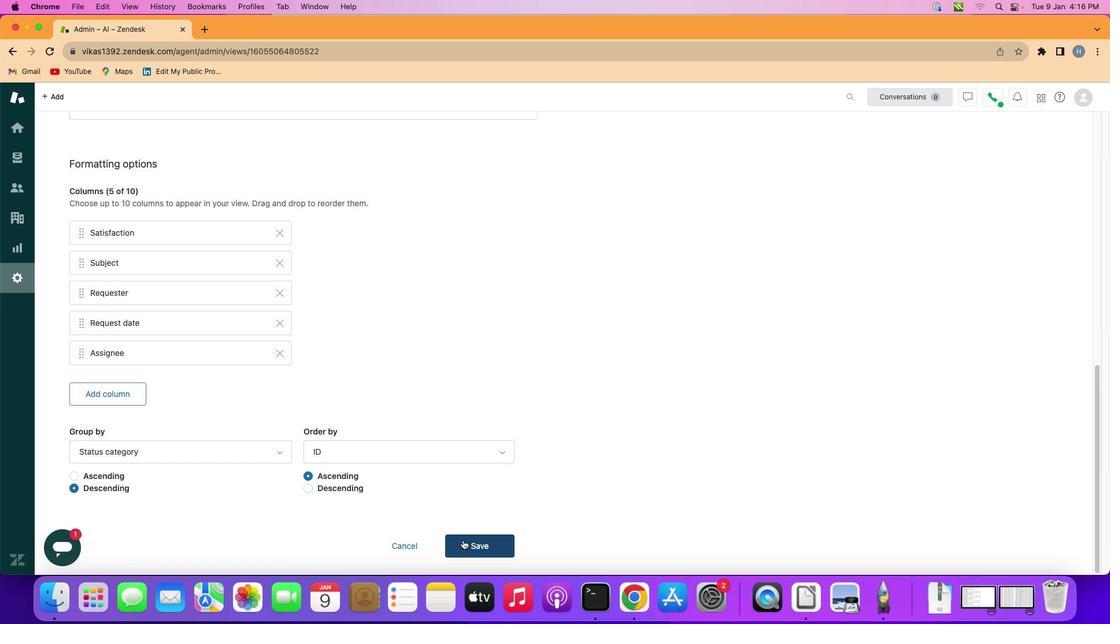 
Action: Mouse pressed left at (463, 540)
Screenshot: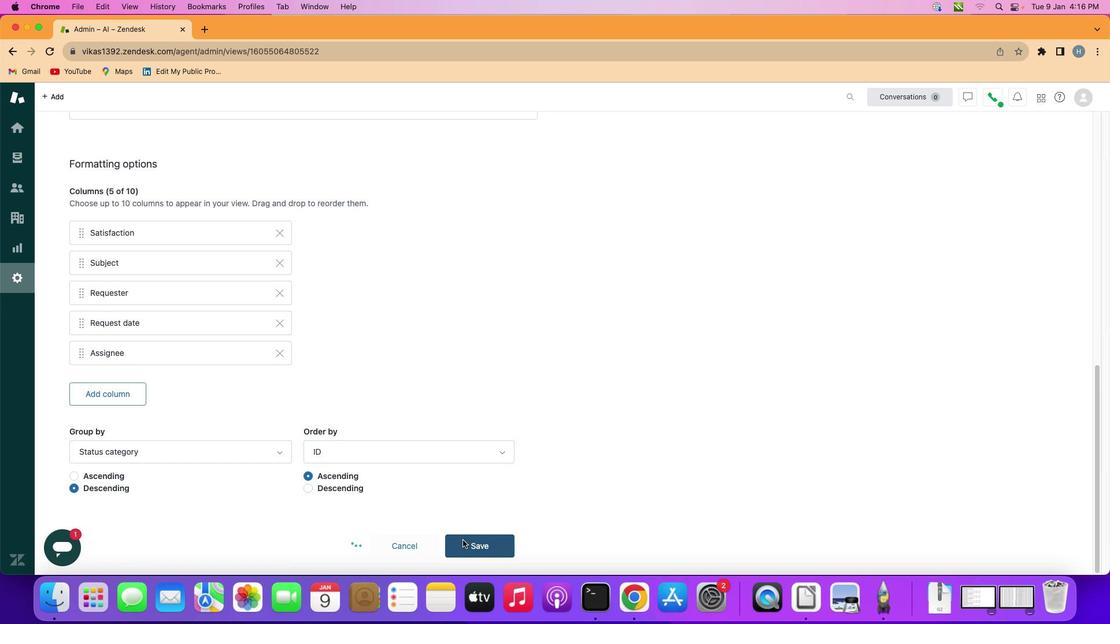
Action: Mouse moved to (434, 268)
Screenshot: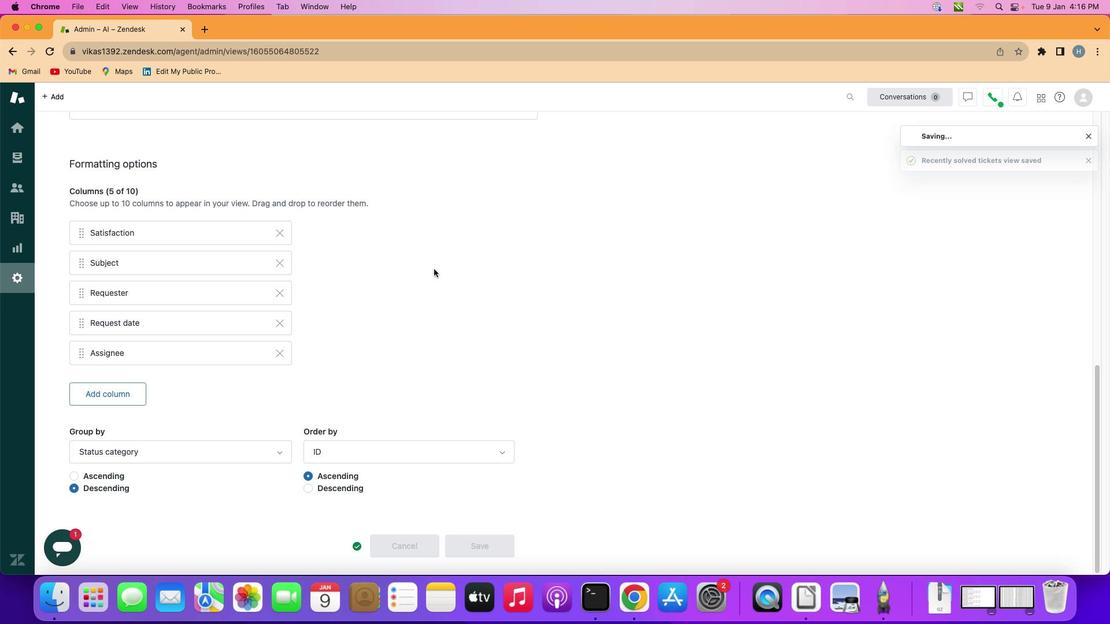 
